 Task: Remove all the breakpoints.
Action: Mouse moved to (171, 12)
Screenshot: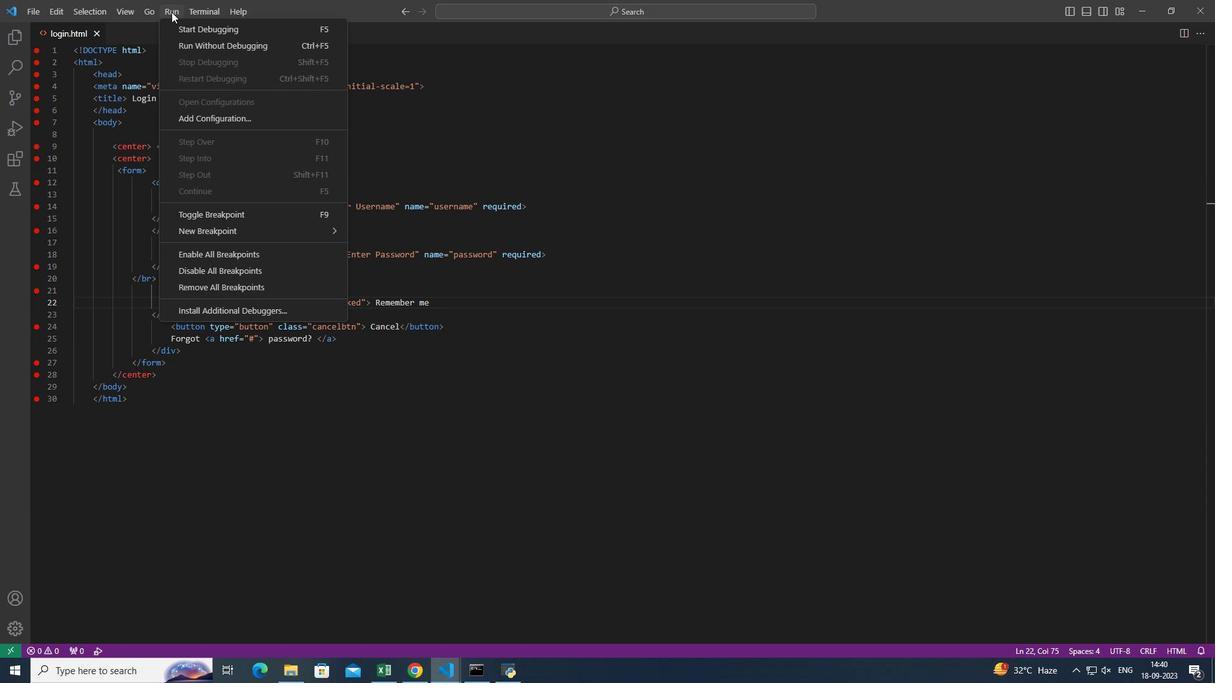 
Action: Mouse pressed left at (171, 12)
Screenshot: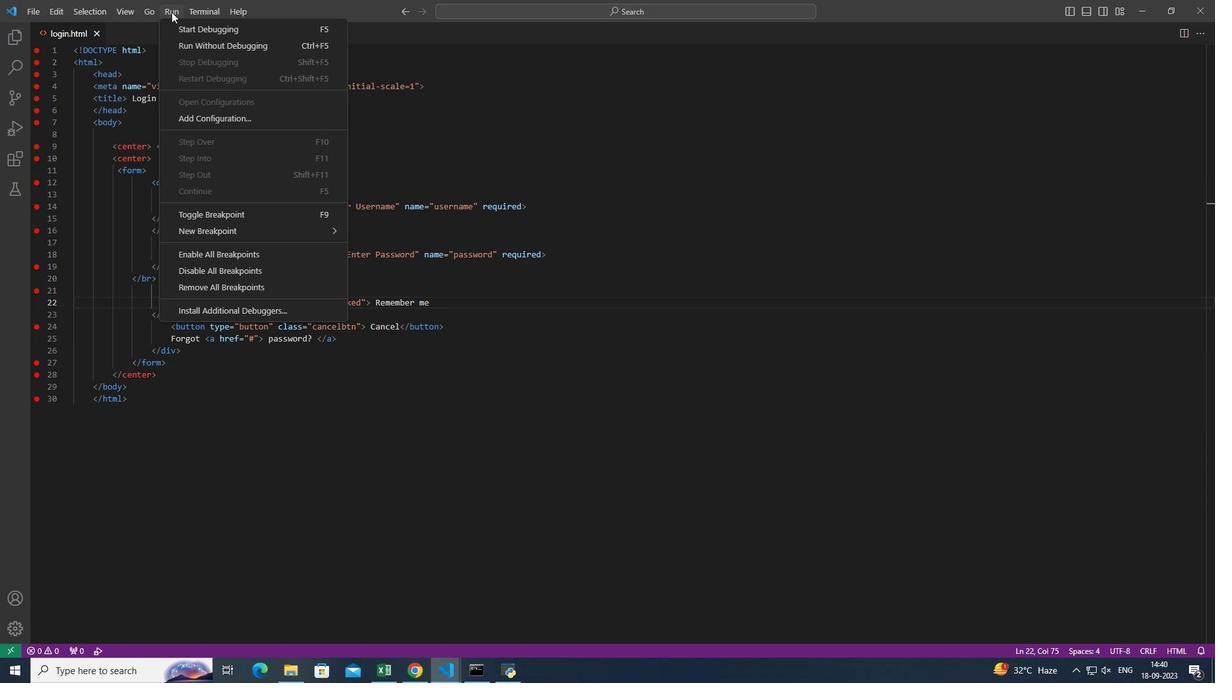 
Action: Mouse moved to (293, 287)
Screenshot: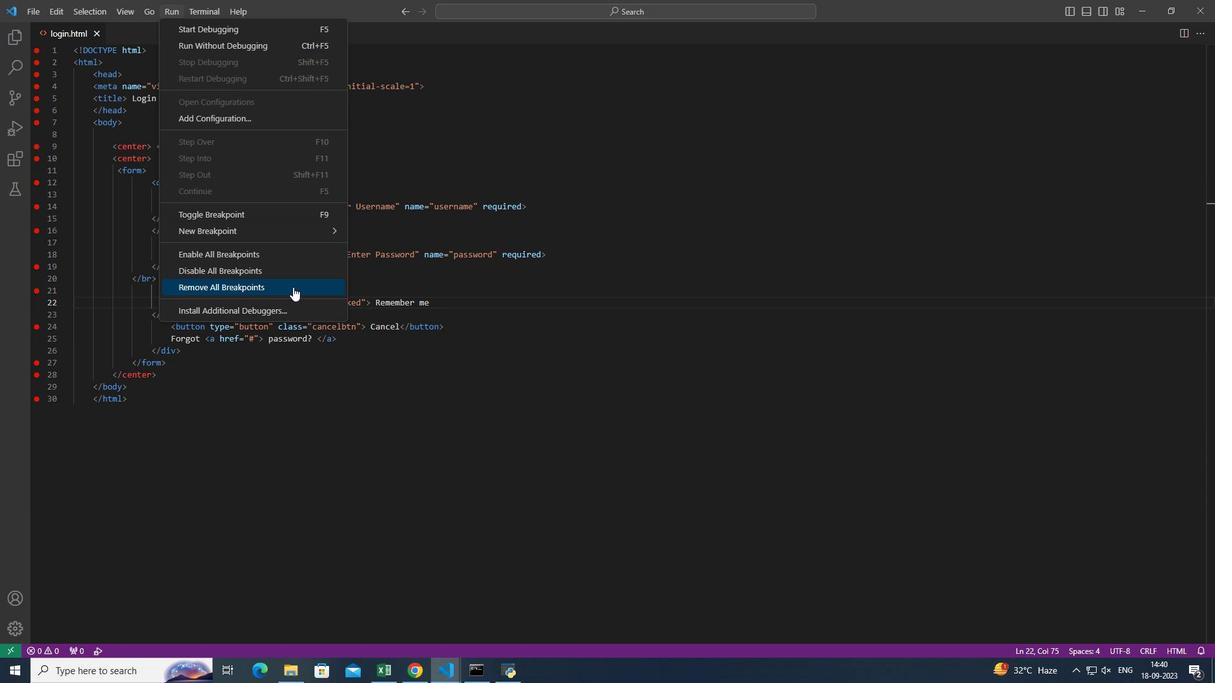 
Action: Mouse pressed left at (293, 287)
Screenshot: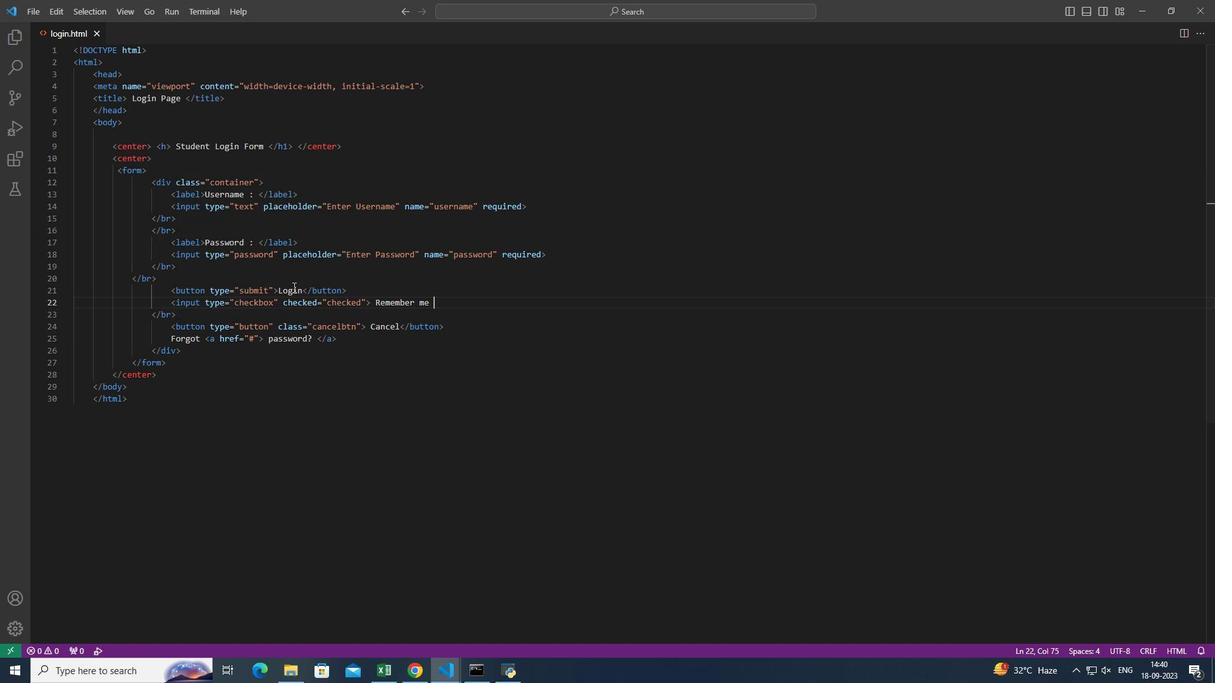 
Action: Mouse moved to (476, 265)
Screenshot: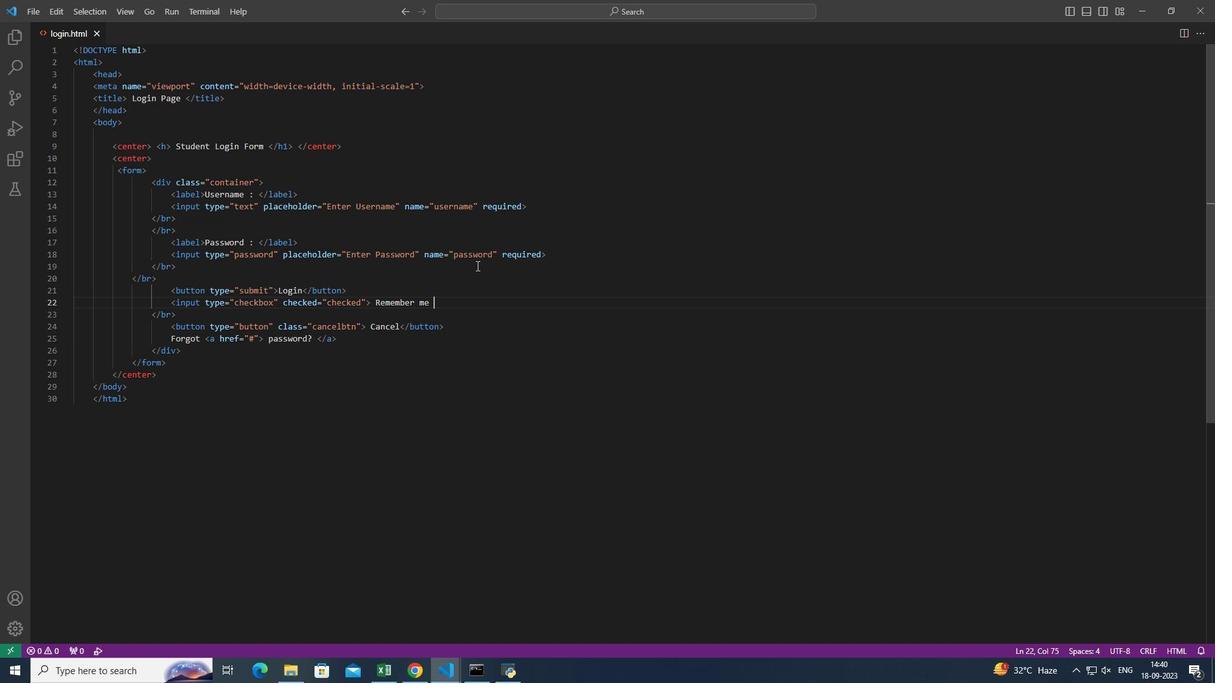 
